 Task: Assign in the project VitalTech the issue 'Develop a new tool for automated testing of database management systems' to the sprint 'Discovery'.
Action: Mouse moved to (172, 43)
Screenshot: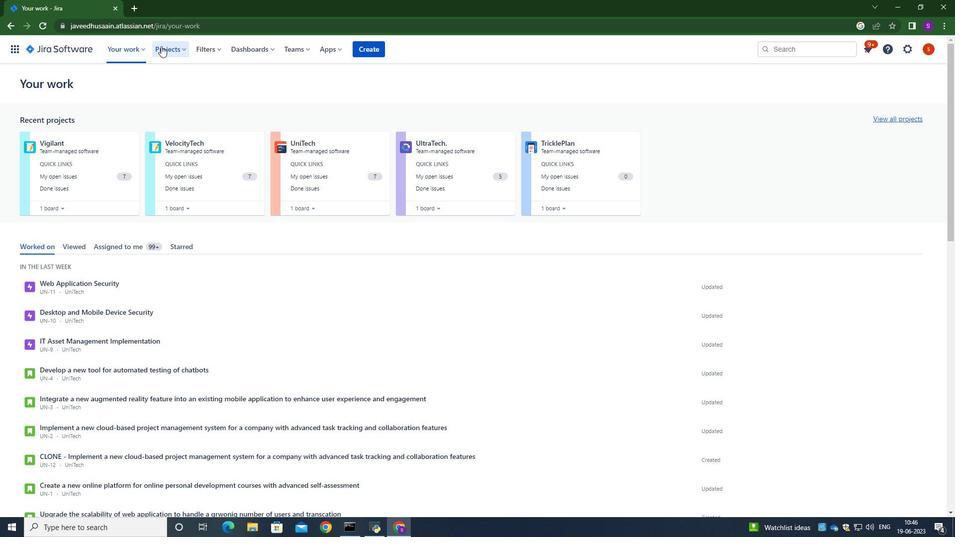 
Action: Mouse pressed left at (172, 43)
Screenshot: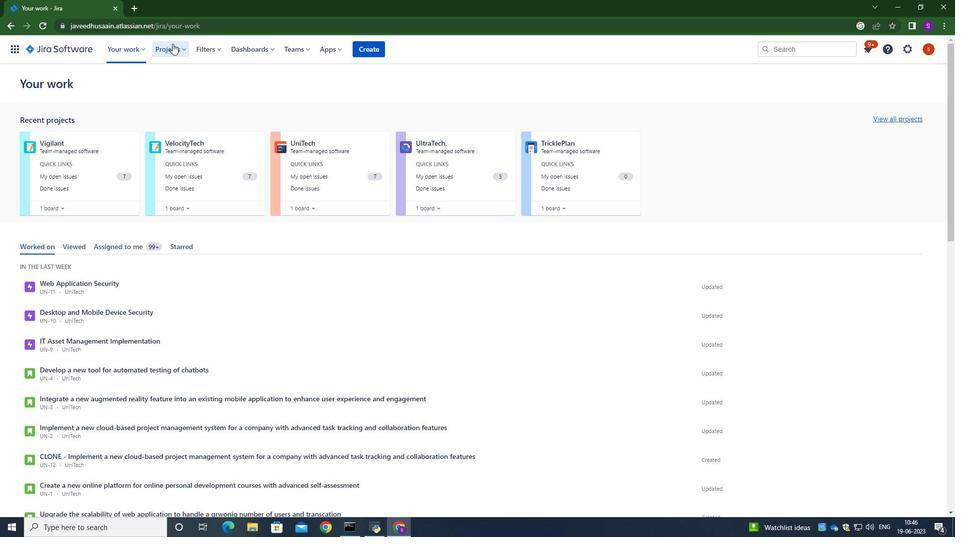 
Action: Mouse moved to (196, 92)
Screenshot: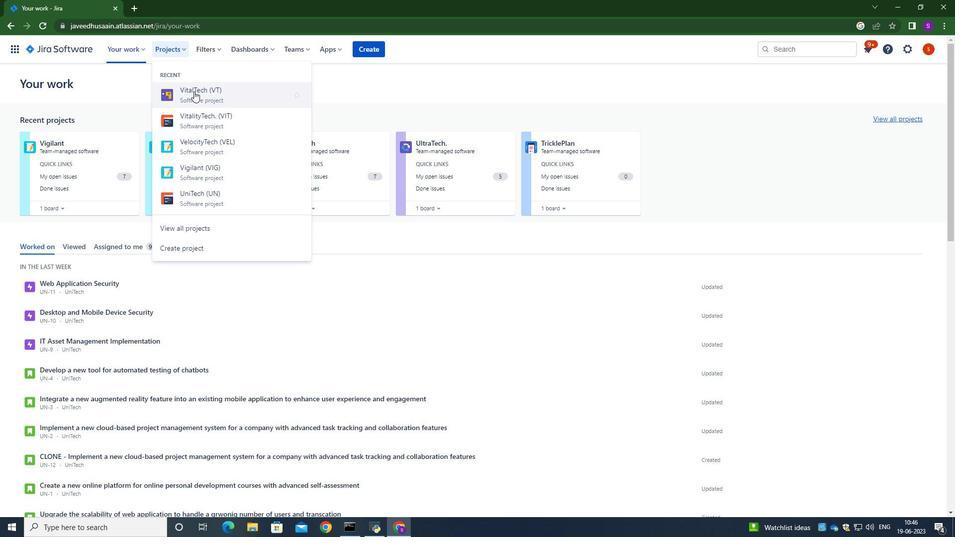 
Action: Mouse pressed left at (196, 92)
Screenshot: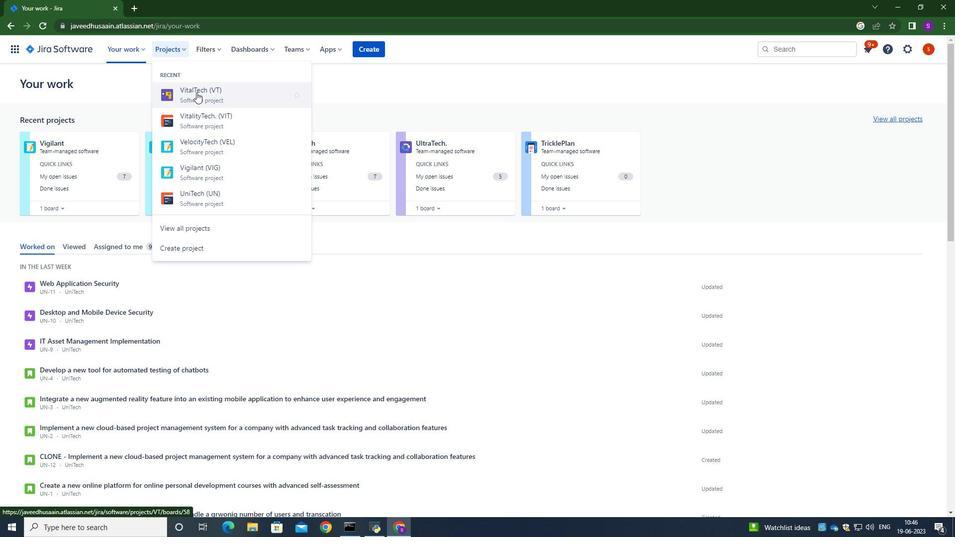 
Action: Mouse moved to (83, 153)
Screenshot: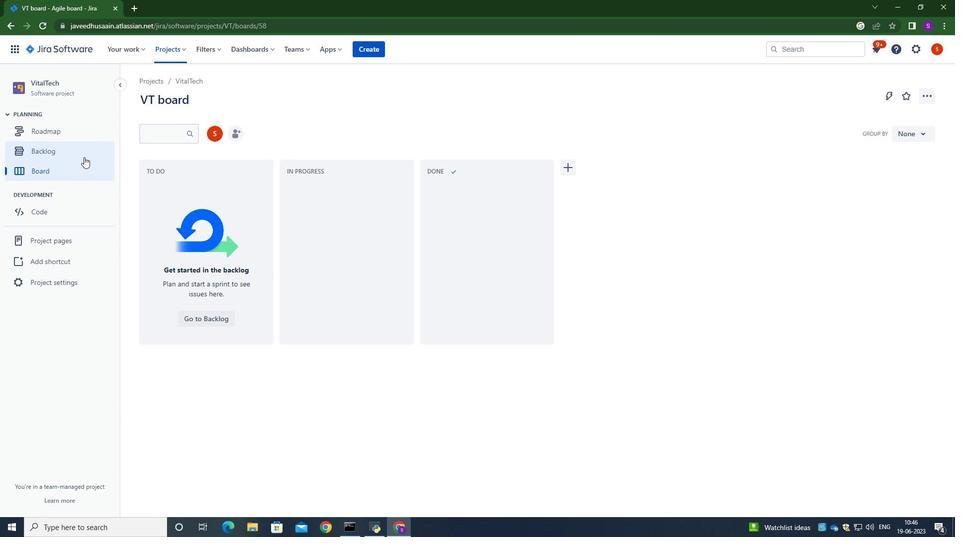
Action: Mouse pressed left at (83, 153)
Screenshot: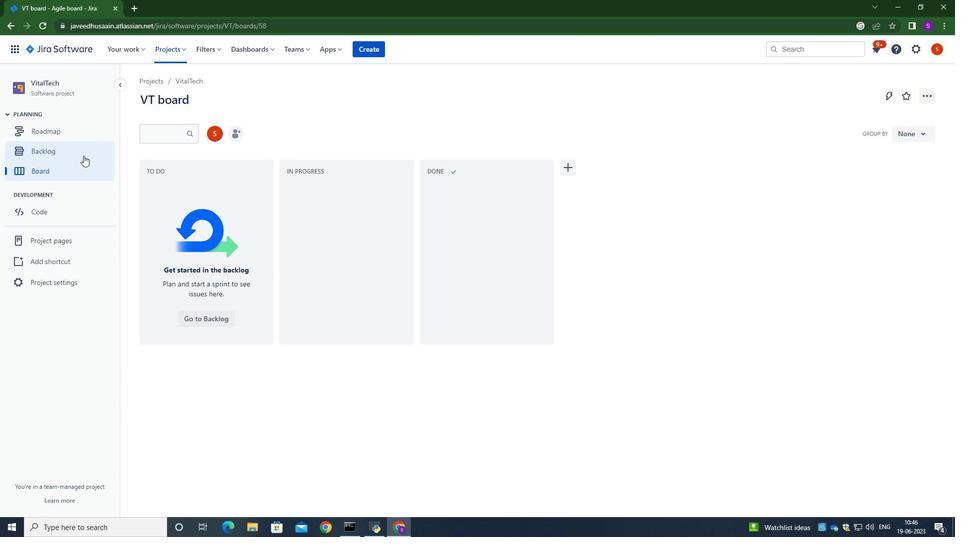 
Action: Mouse moved to (908, 180)
Screenshot: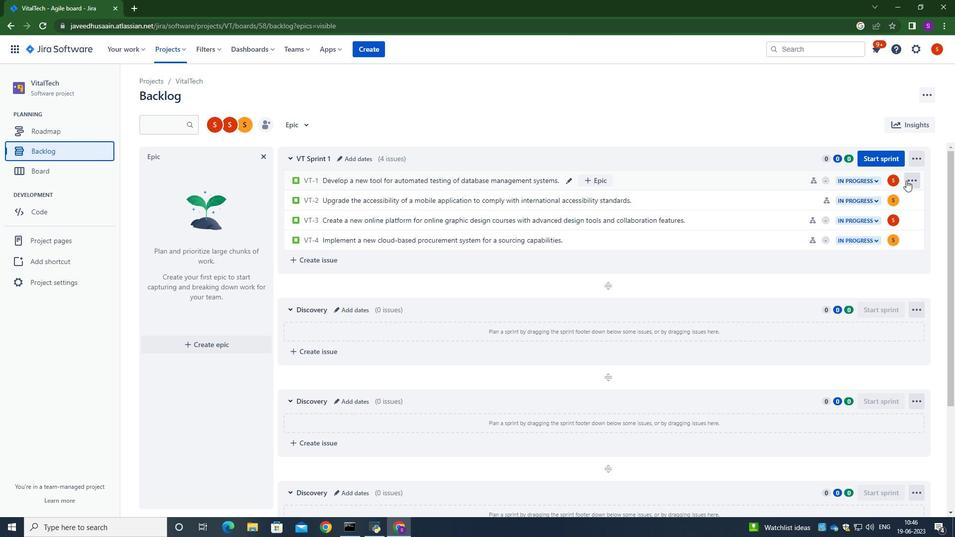 
Action: Mouse pressed left at (908, 180)
Screenshot: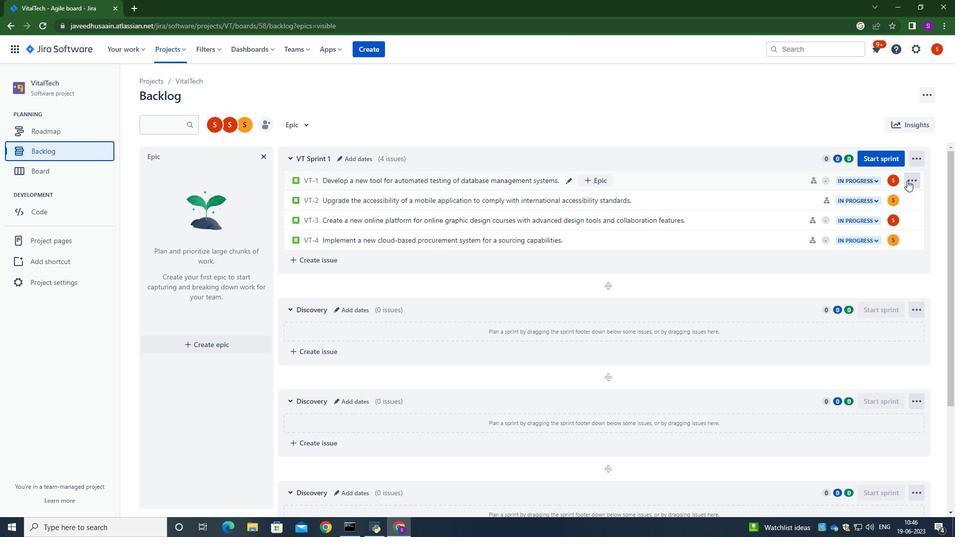 
Action: Mouse moved to (897, 293)
Screenshot: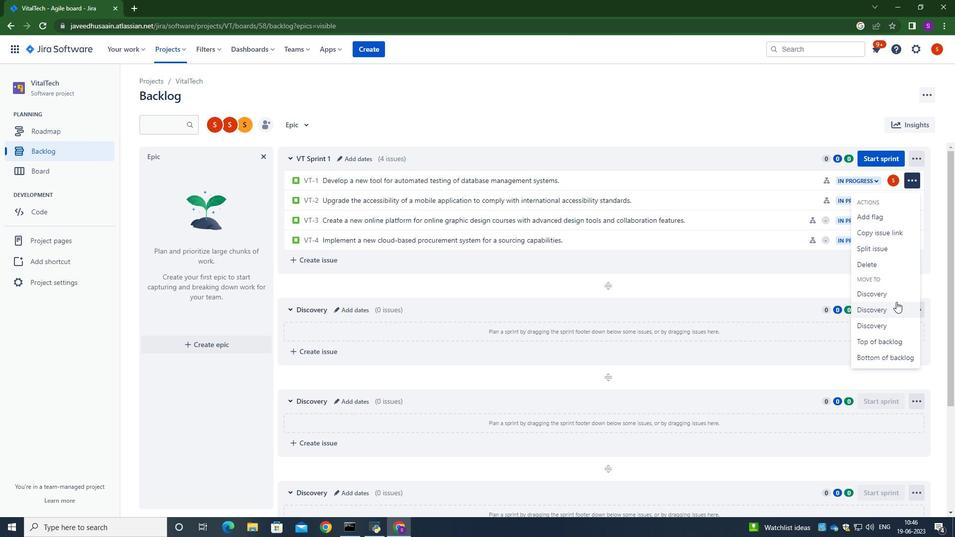 
Action: Mouse pressed left at (897, 293)
Screenshot: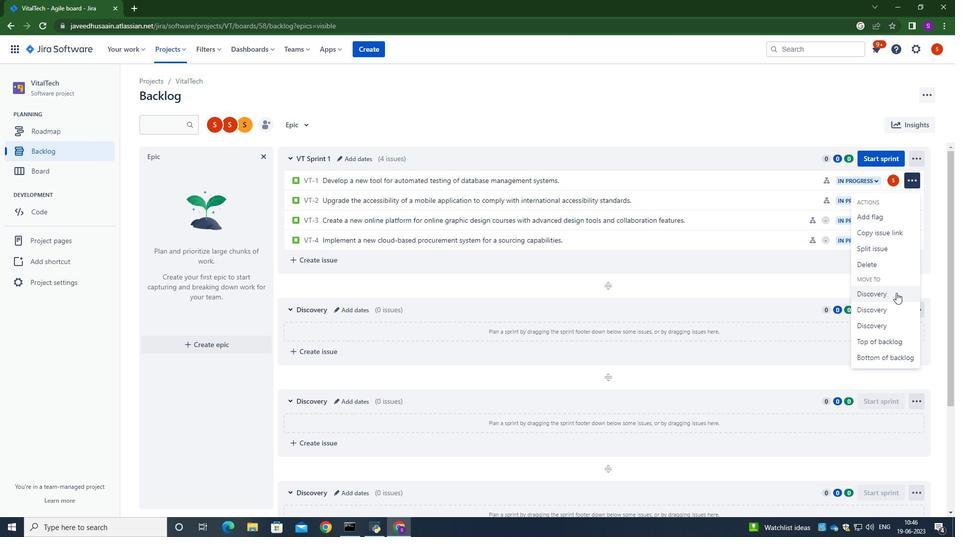 
Action: Mouse moved to (666, 129)
Screenshot: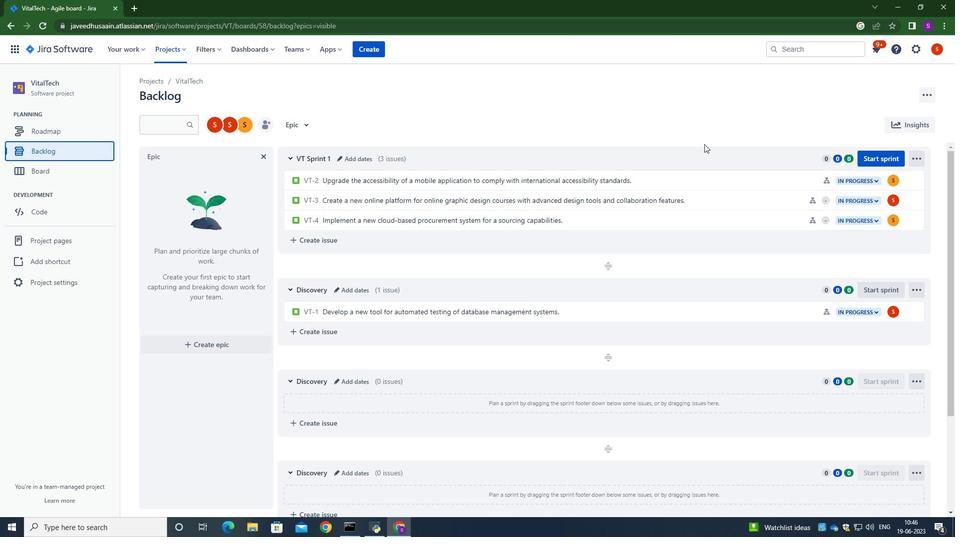 
Action: Mouse pressed left at (666, 129)
Screenshot: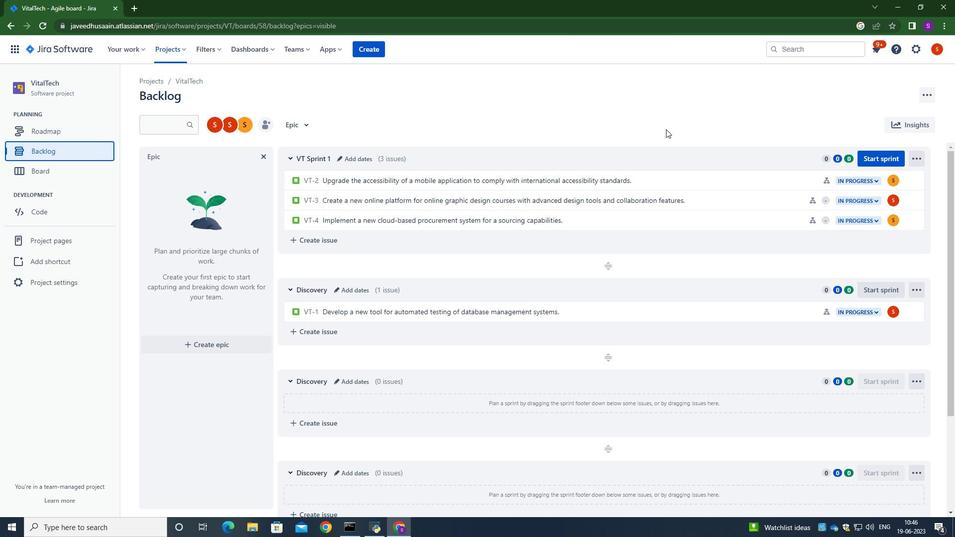 
